 Task: Disable the option email in Saved jobs.
Action: Mouse moved to (775, 102)
Screenshot: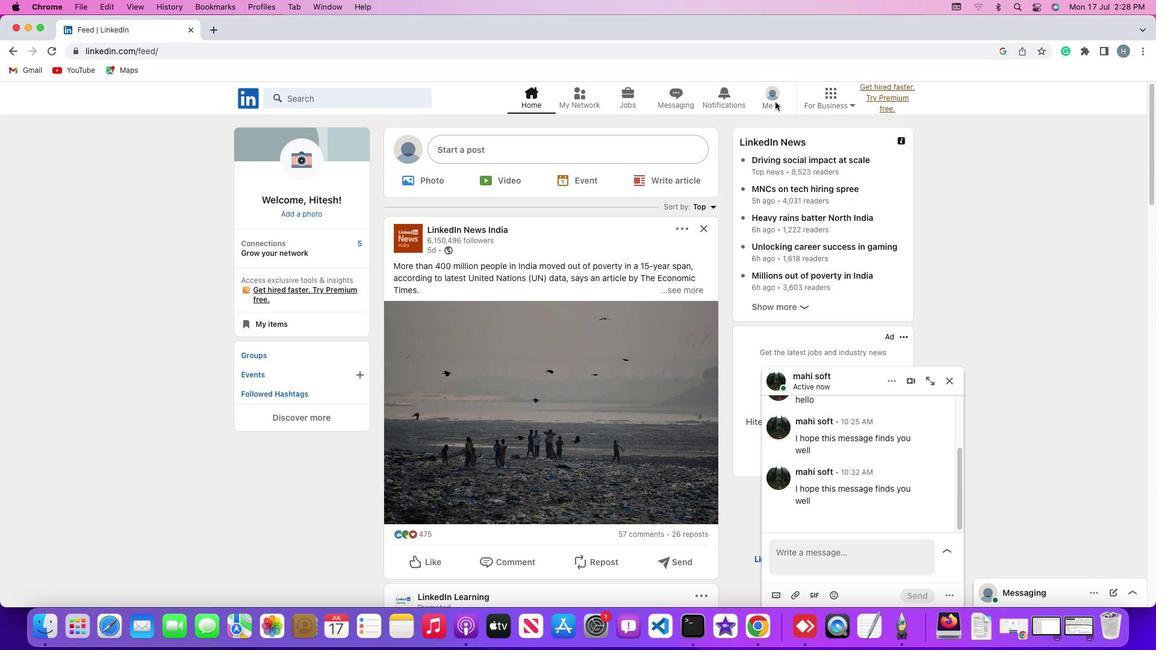 
Action: Mouse pressed left at (775, 102)
Screenshot: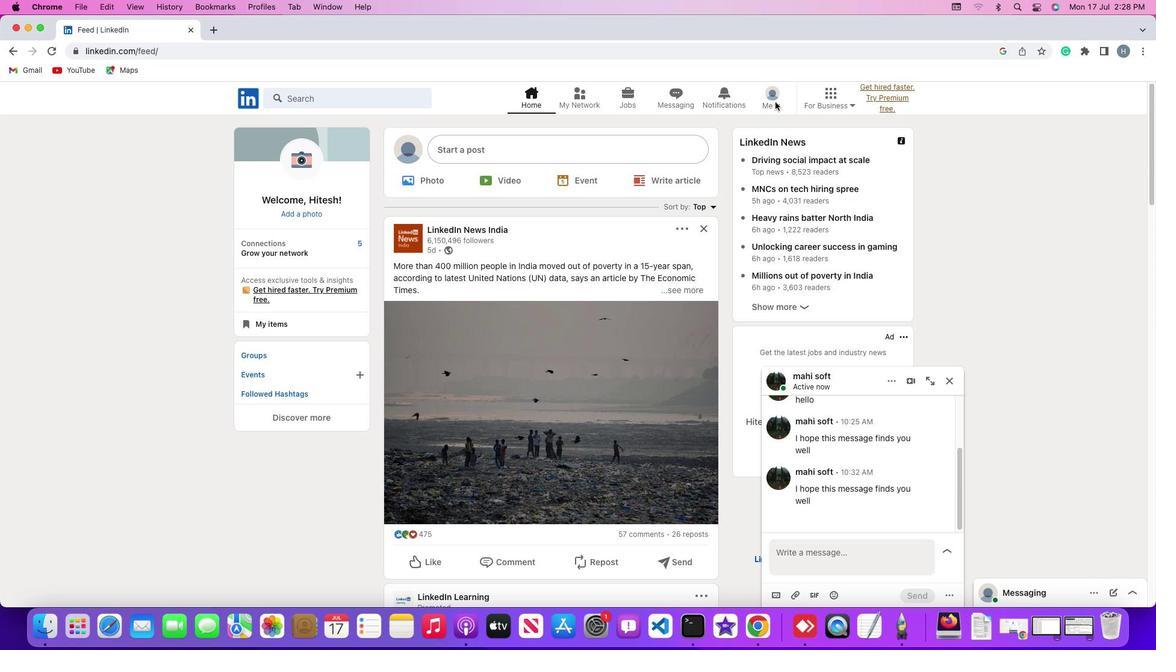 
Action: Mouse moved to (776, 104)
Screenshot: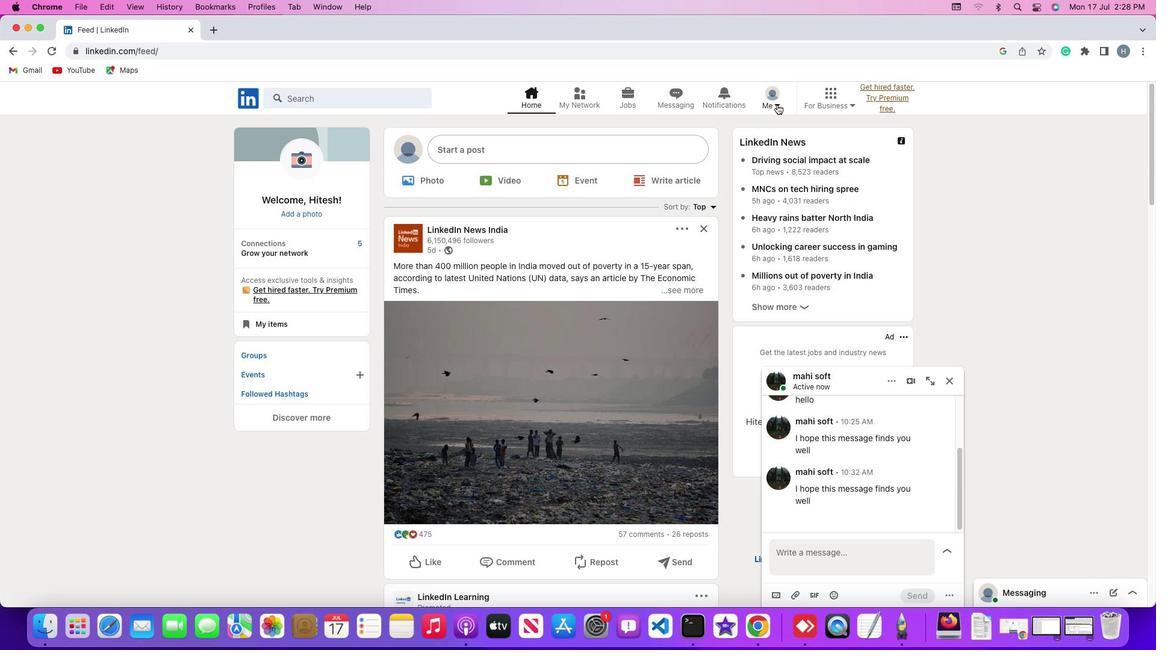
Action: Mouse pressed left at (776, 104)
Screenshot: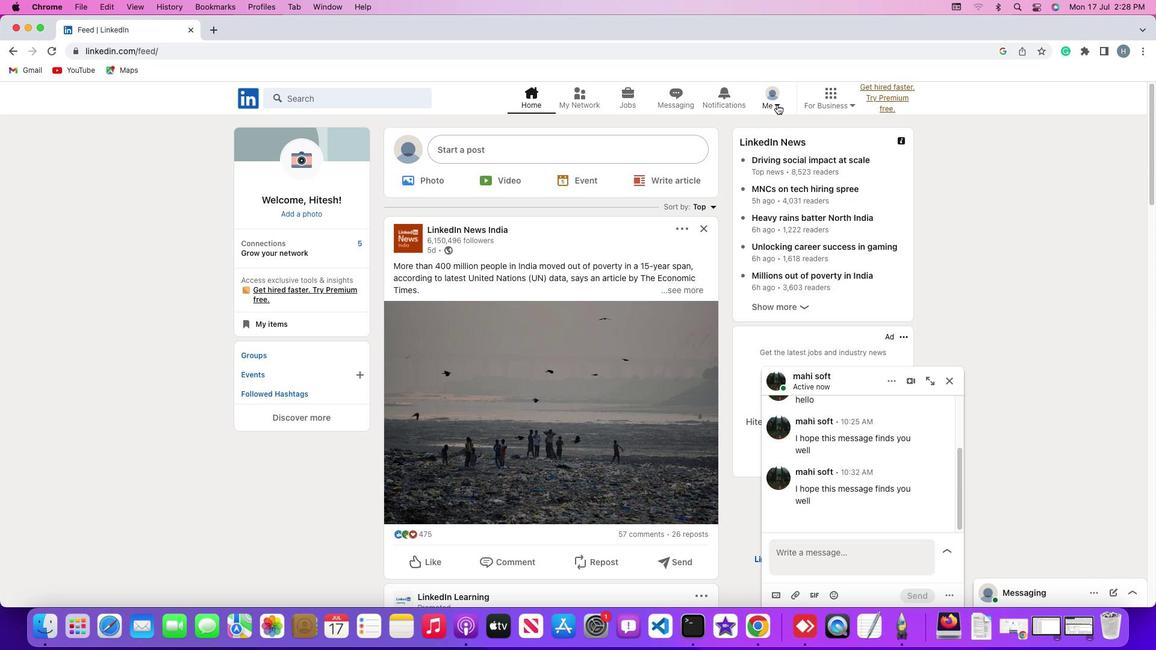 
Action: Mouse moved to (709, 229)
Screenshot: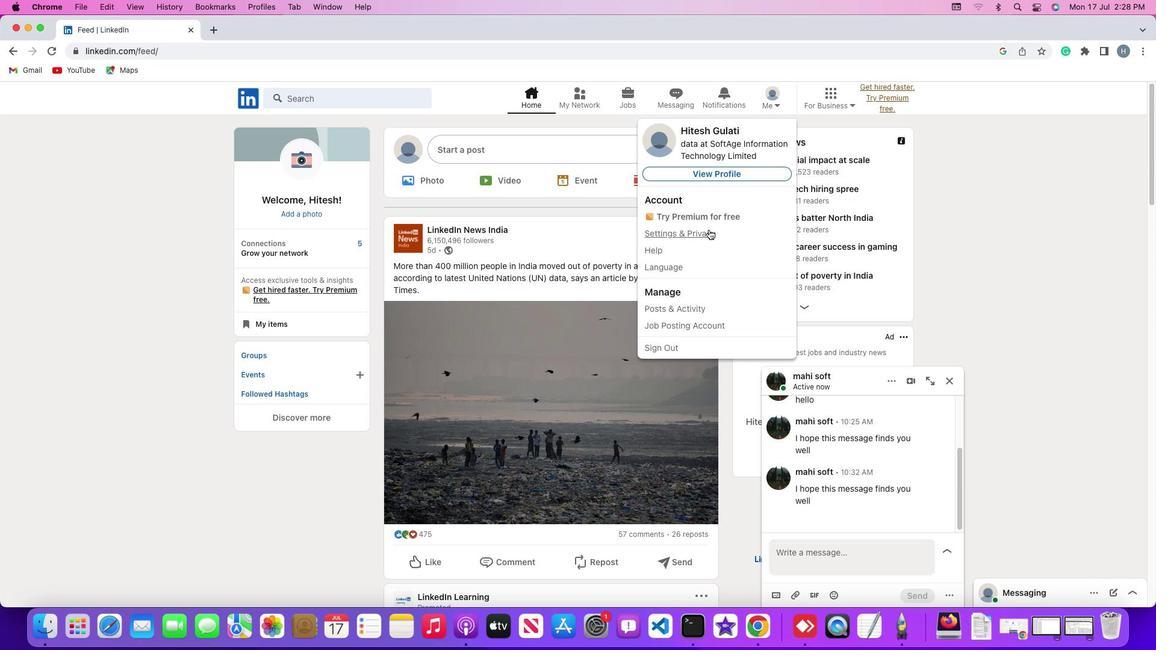 
Action: Mouse pressed left at (709, 229)
Screenshot: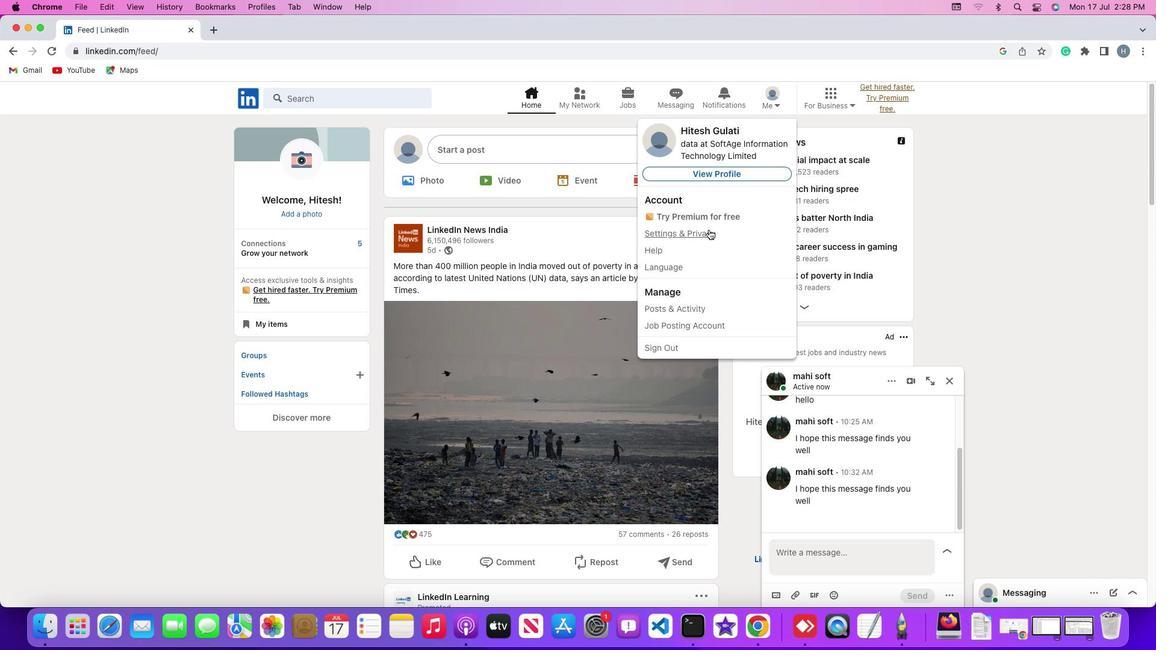 
Action: Mouse moved to (98, 408)
Screenshot: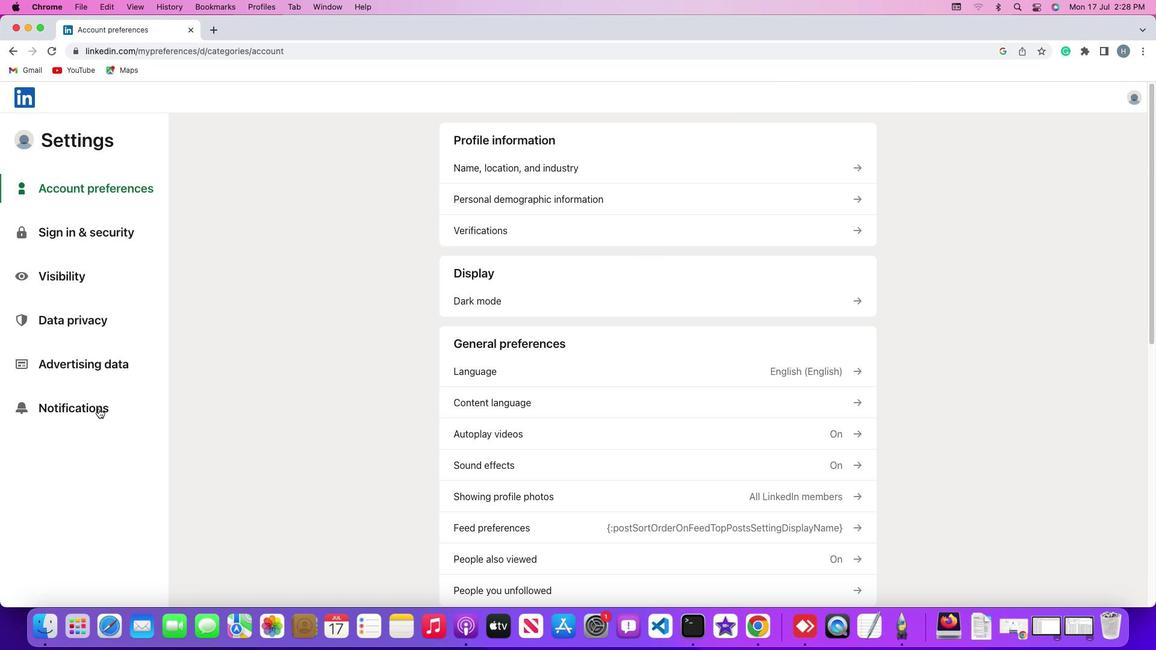 
Action: Mouse pressed left at (98, 408)
Screenshot: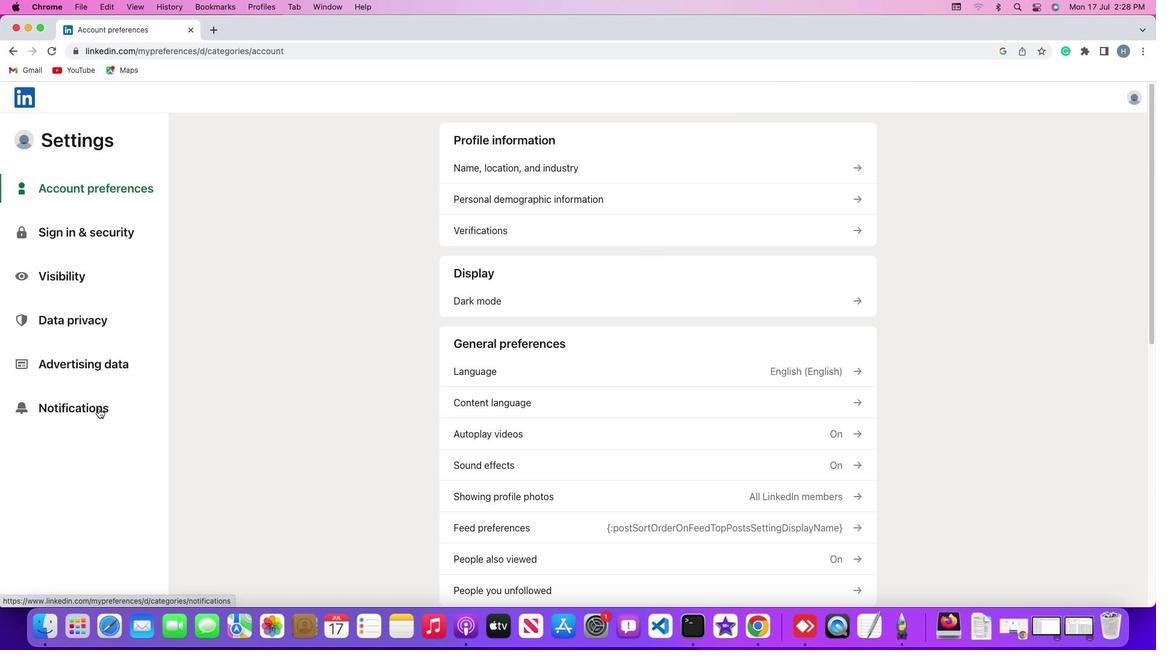 
Action: Mouse moved to (529, 172)
Screenshot: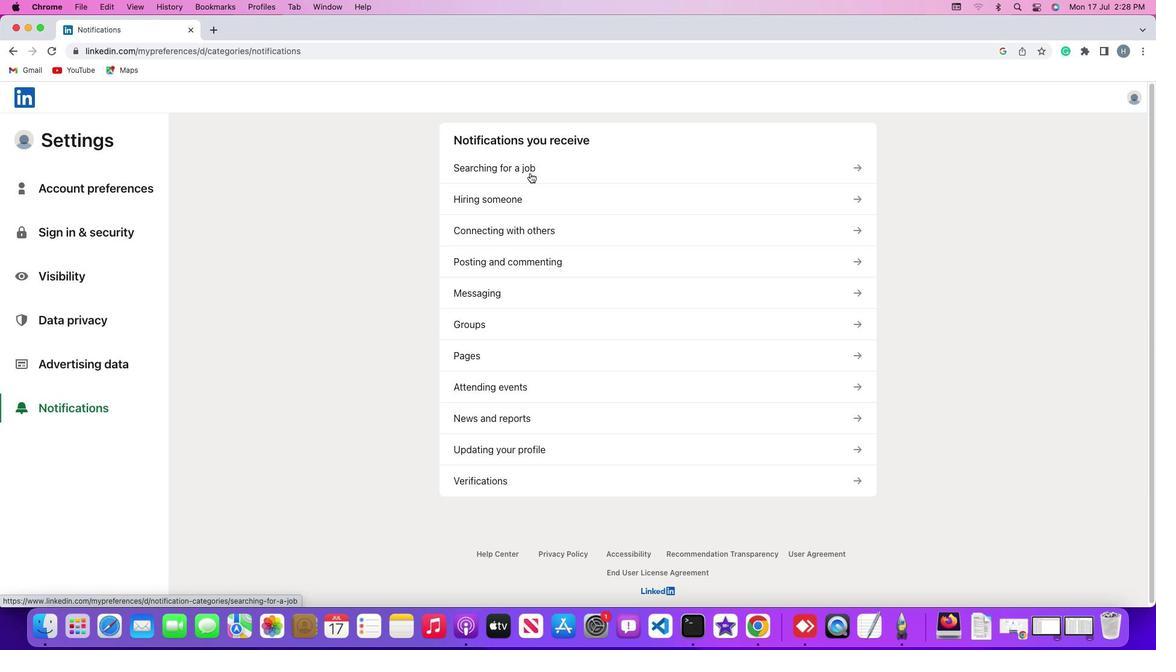 
Action: Mouse pressed left at (529, 172)
Screenshot: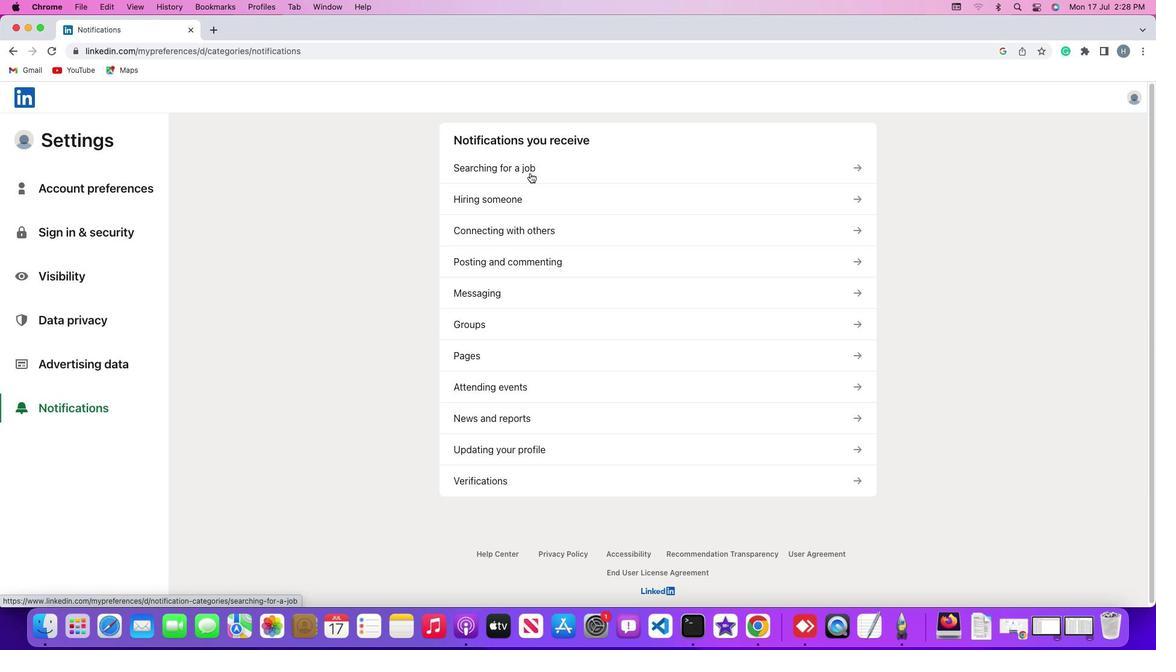 
Action: Mouse moved to (533, 262)
Screenshot: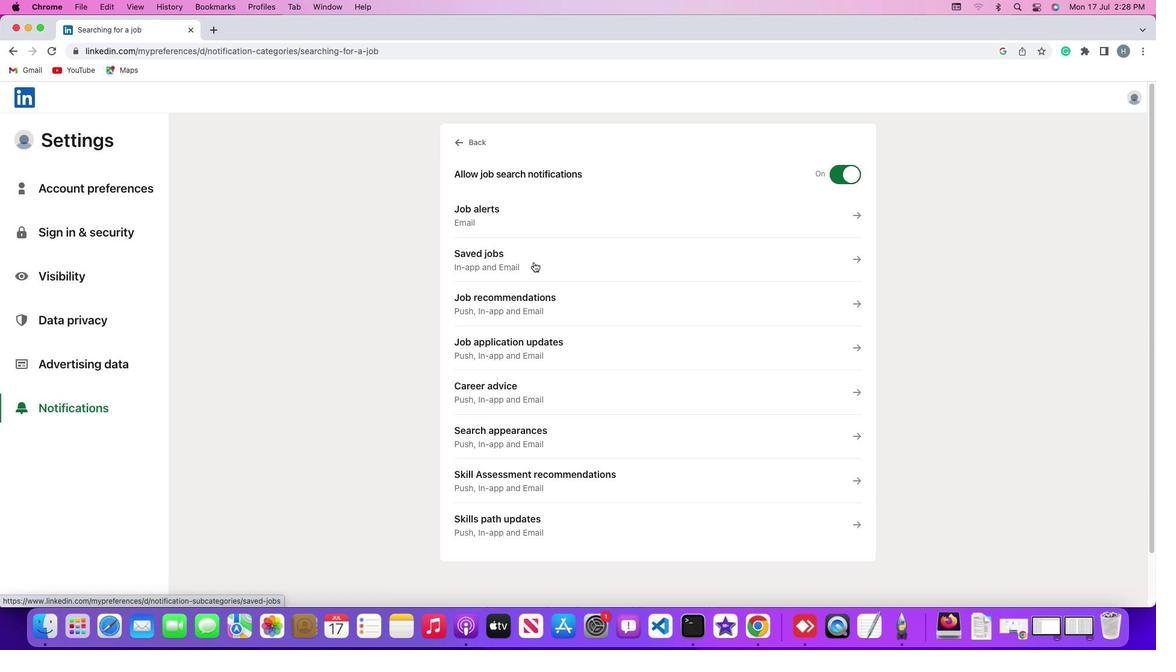 
Action: Mouse pressed left at (533, 262)
Screenshot: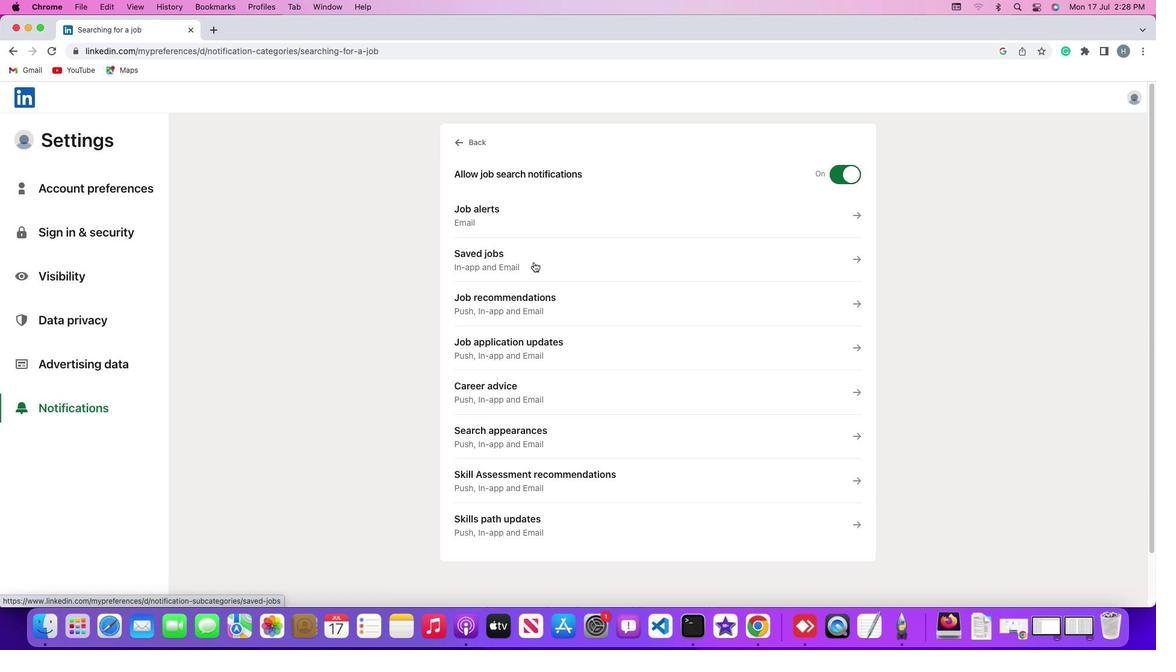 
Action: Mouse moved to (856, 340)
Screenshot: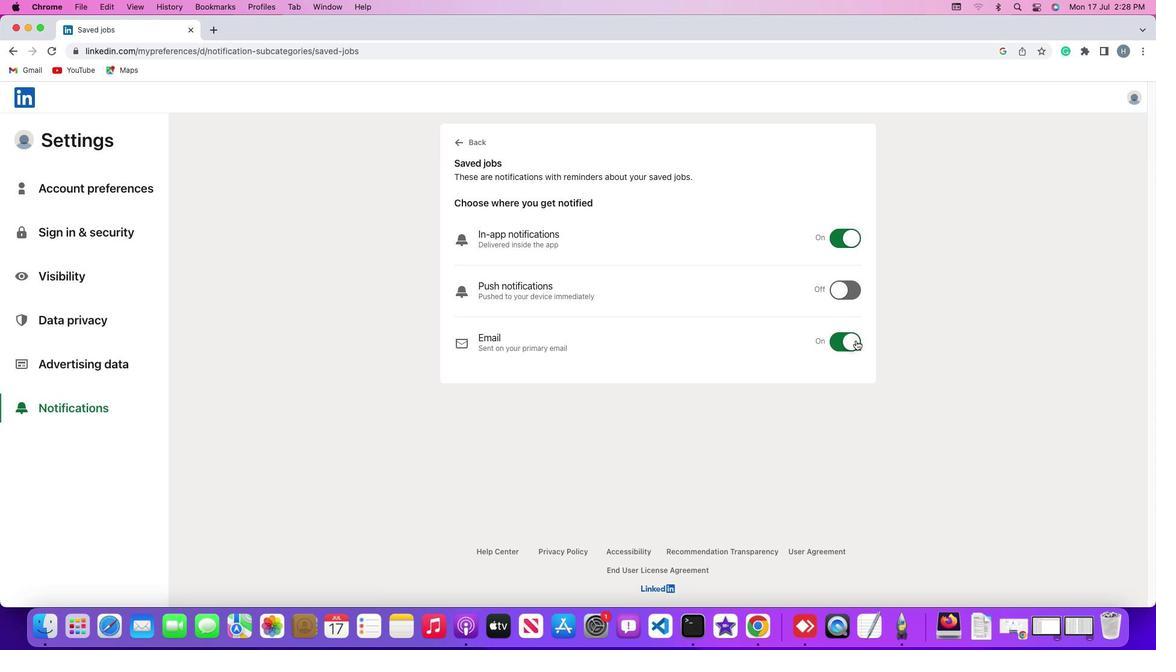 
Action: Mouse pressed left at (856, 340)
Screenshot: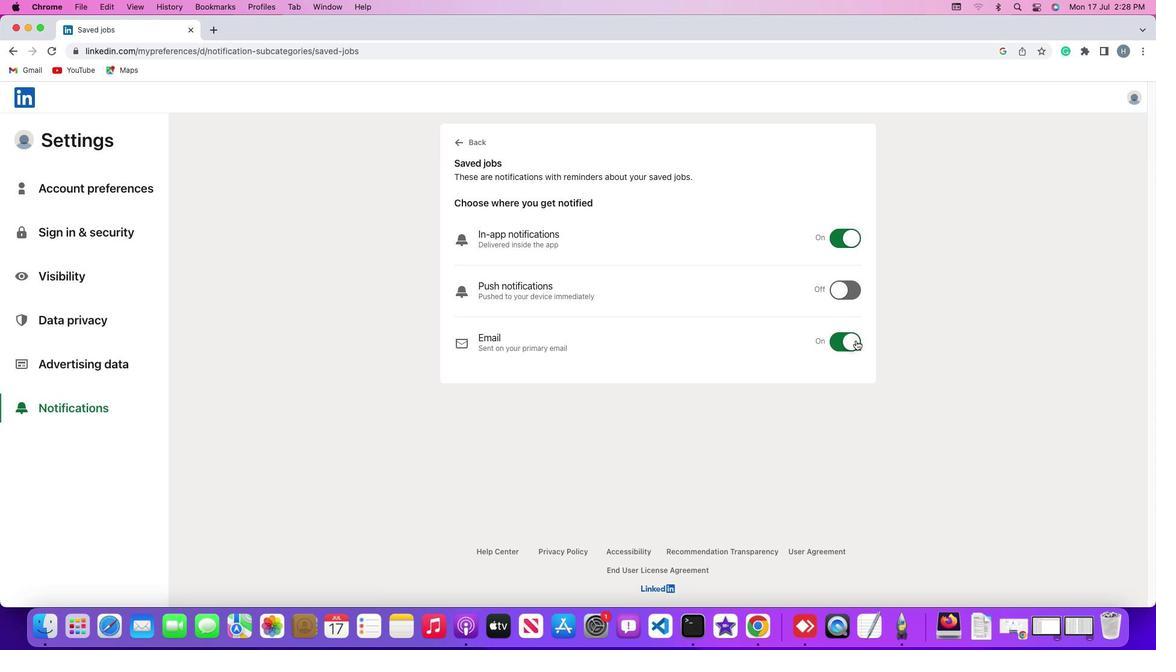 
Action: Mouse moved to (821, 355)
Screenshot: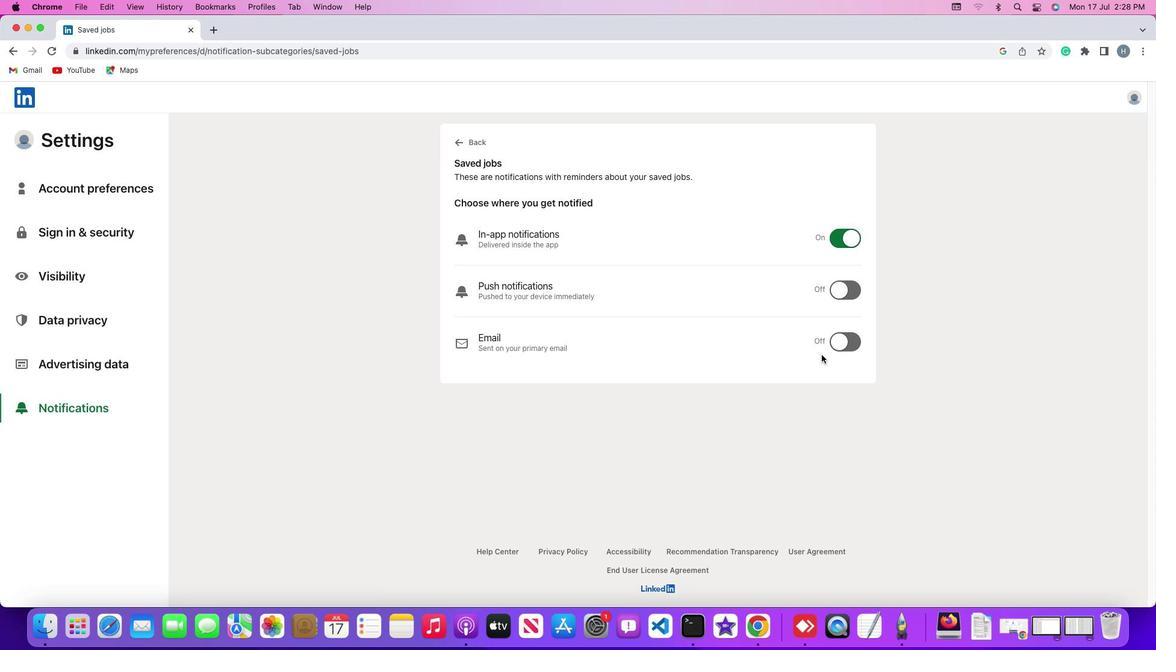 
